 Task: Forward email with the signature Alan Parker with the subject 'Follow up on our last conversation' from softage.1@softage.net to 'softage.4@softage.net' with the message 'I wanted to confirm the availability of the meeting room for tomorrow's presentation.'
Action: Mouse moved to (1308, 227)
Screenshot: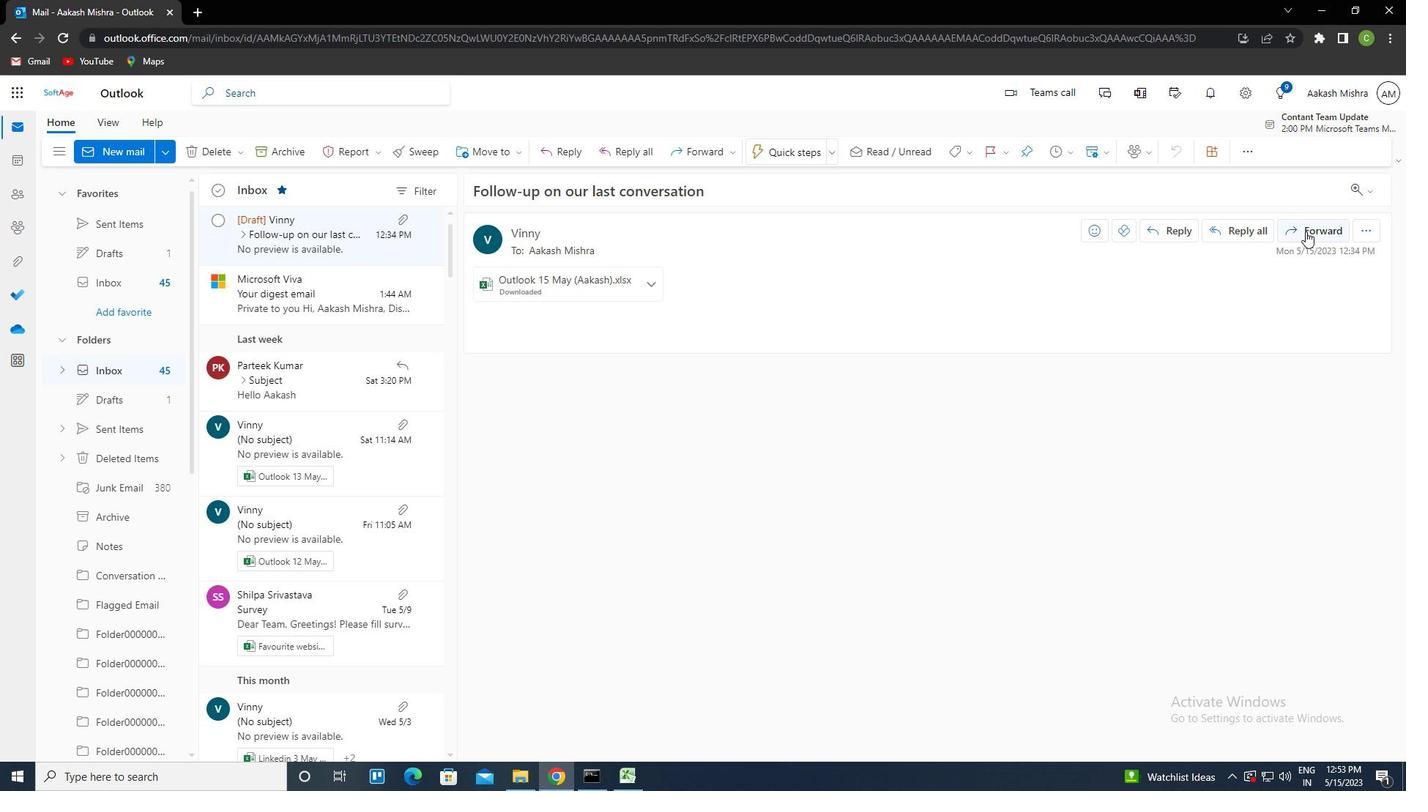 
Action: Mouse pressed left at (1308, 227)
Screenshot: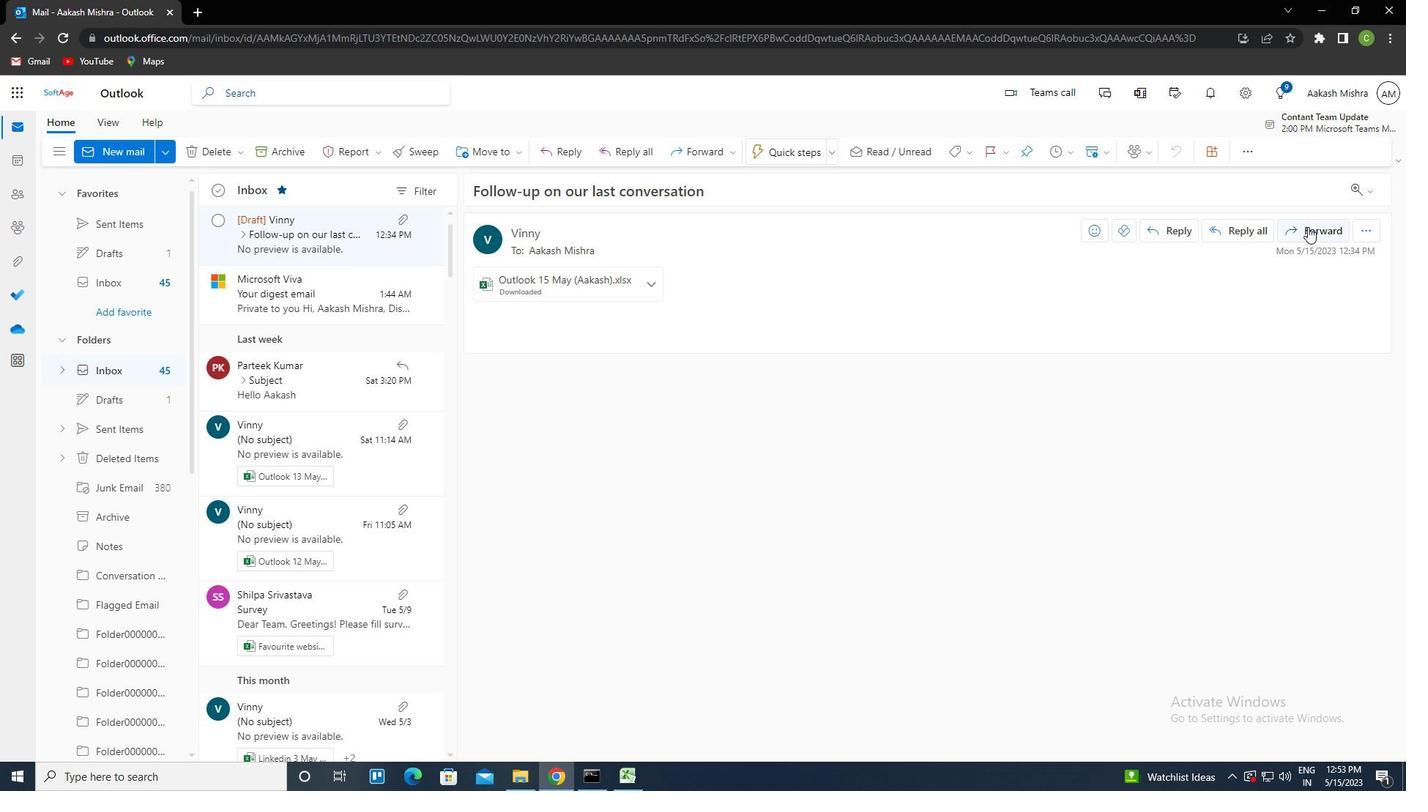 
Action: Mouse moved to (538, 305)
Screenshot: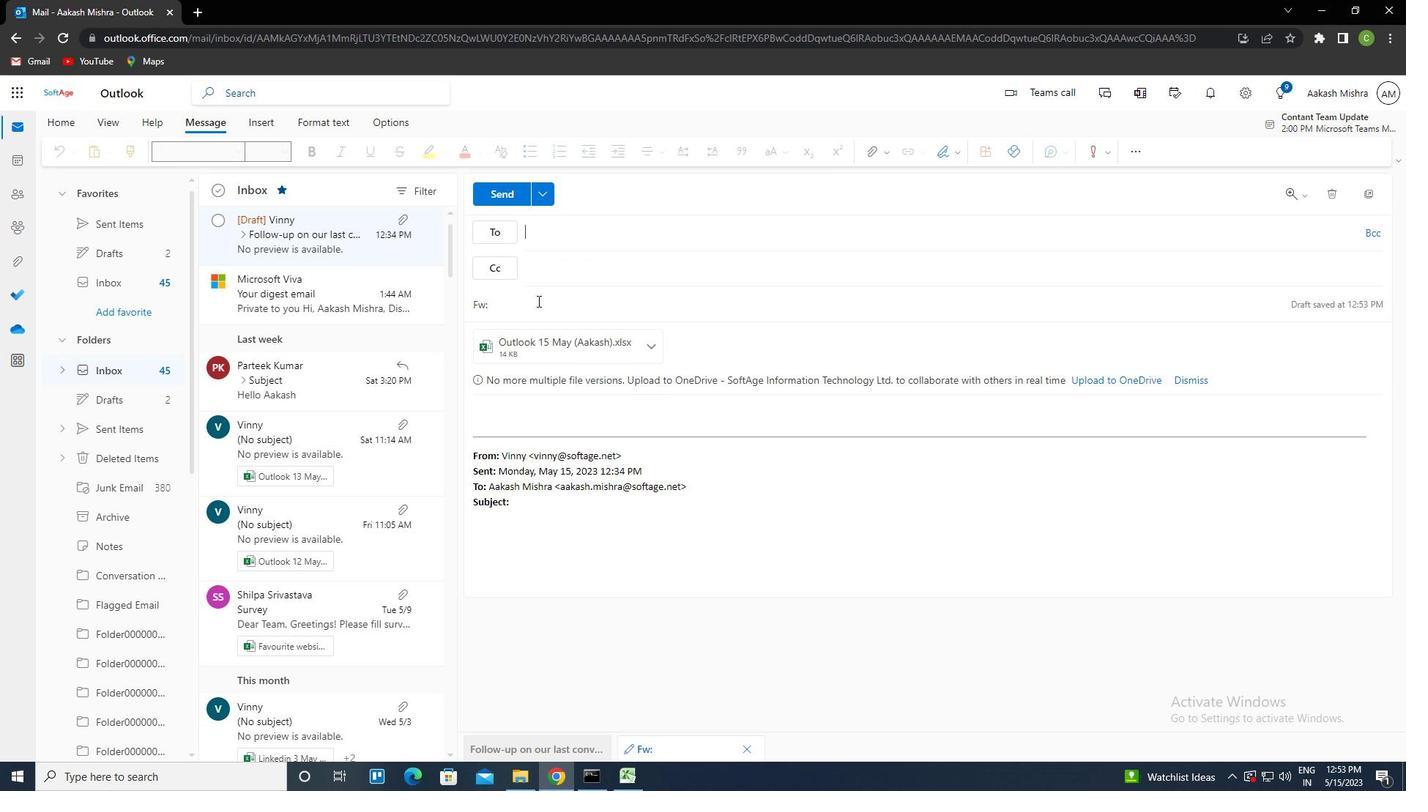 
Action: Mouse pressed left at (538, 305)
Screenshot: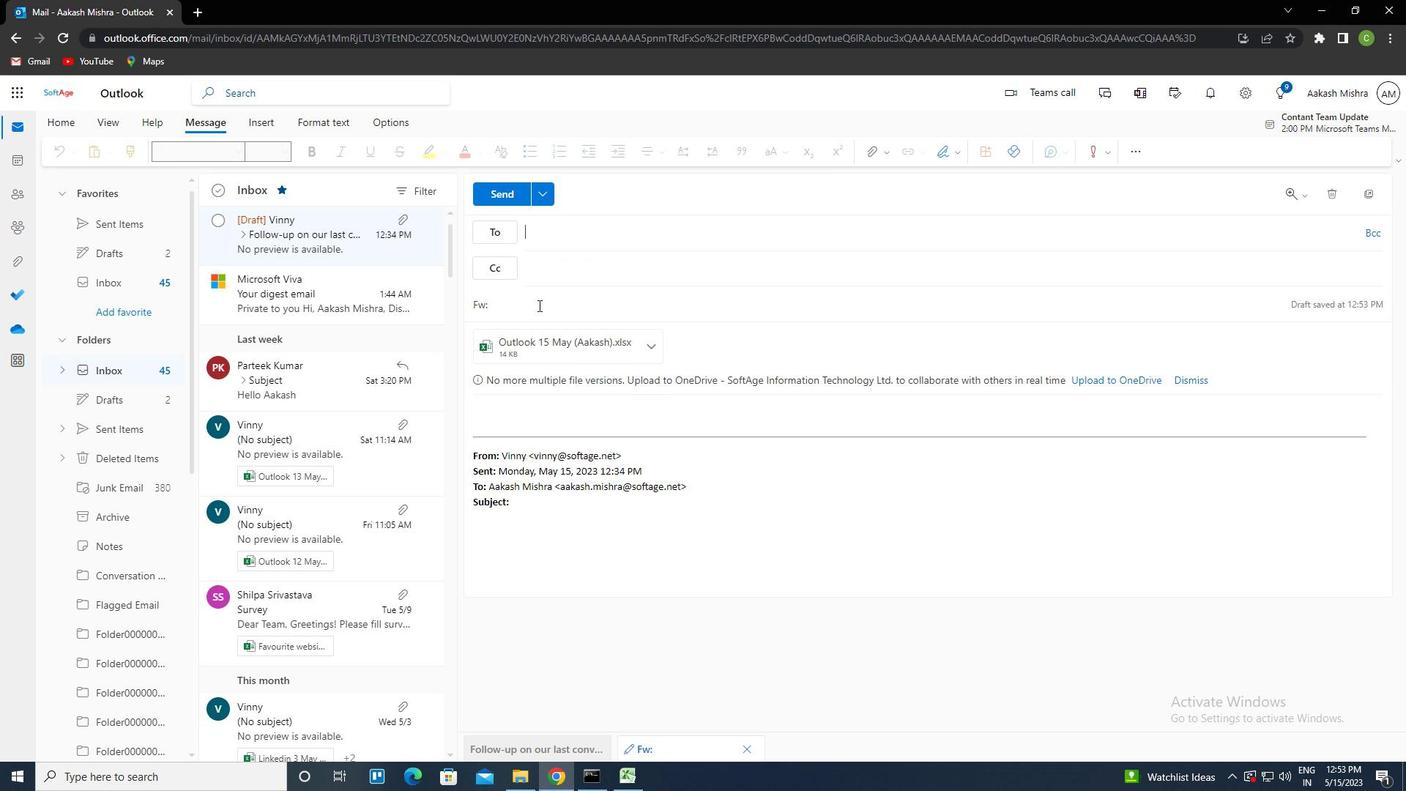 
Action: Mouse moved to (539, 305)
Screenshot: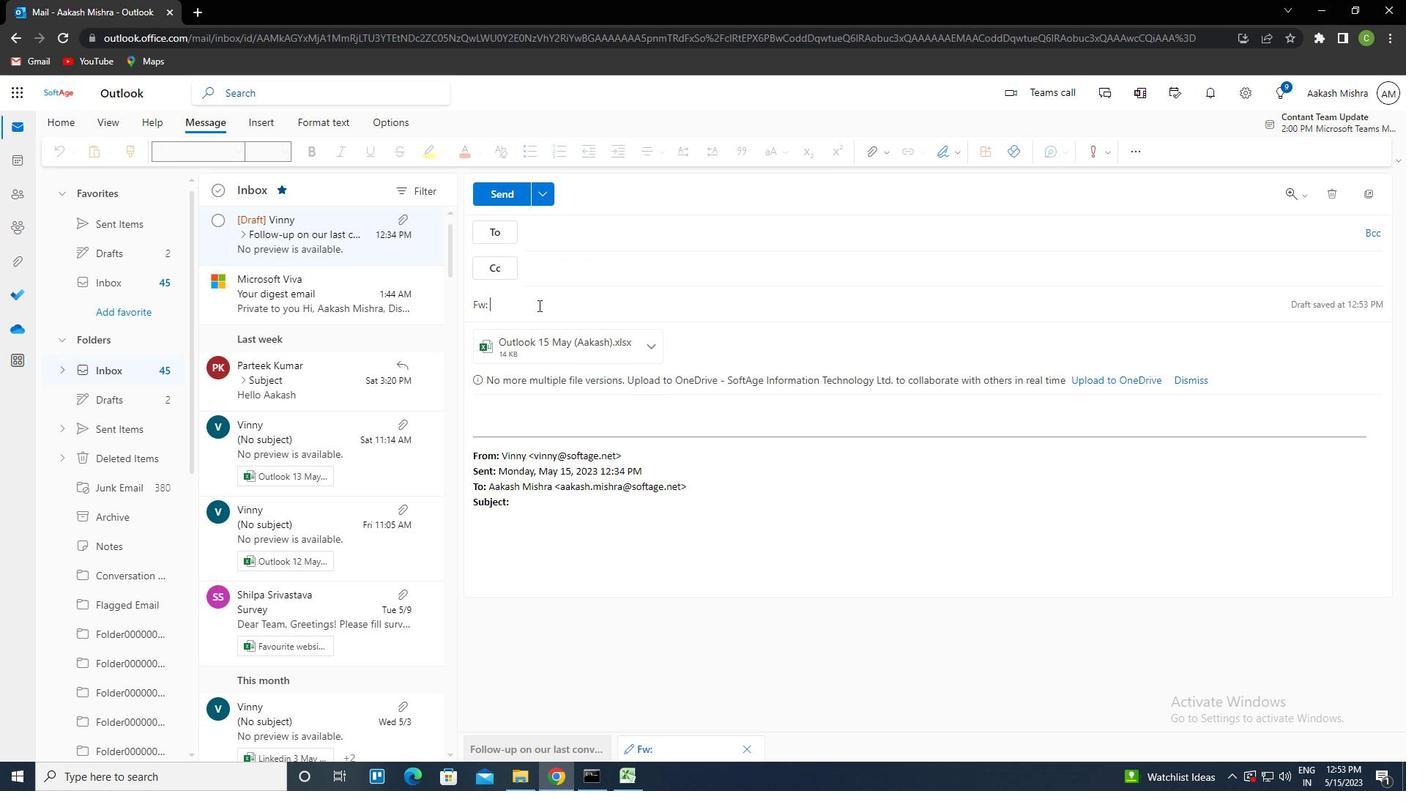 
Action: Key pressed <Key.caps_lock>f<Key.caps_lock>ollow-up<Key.space>on<Key.space>our<Key.space>last<Key.space>conversation
Screenshot: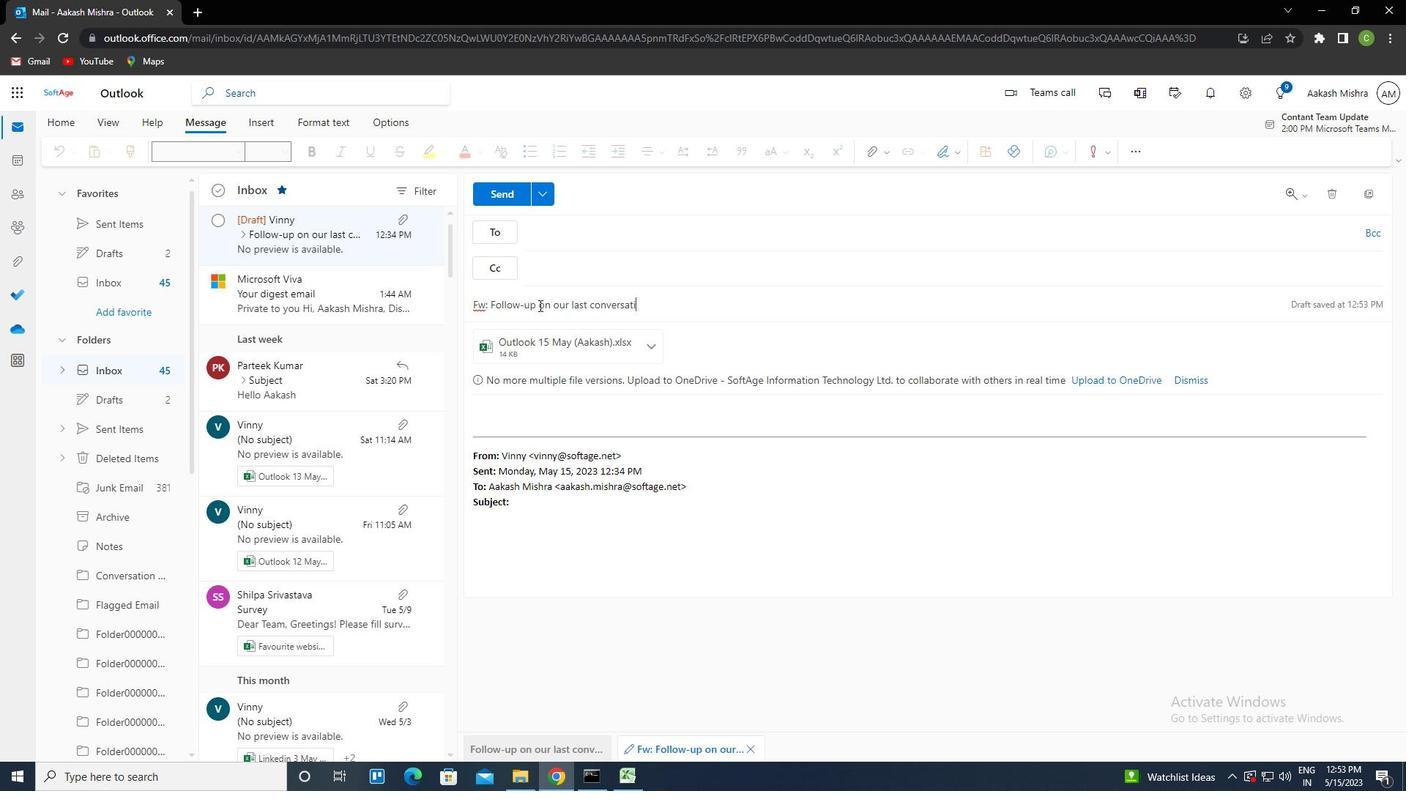 
Action: Mouse moved to (575, 229)
Screenshot: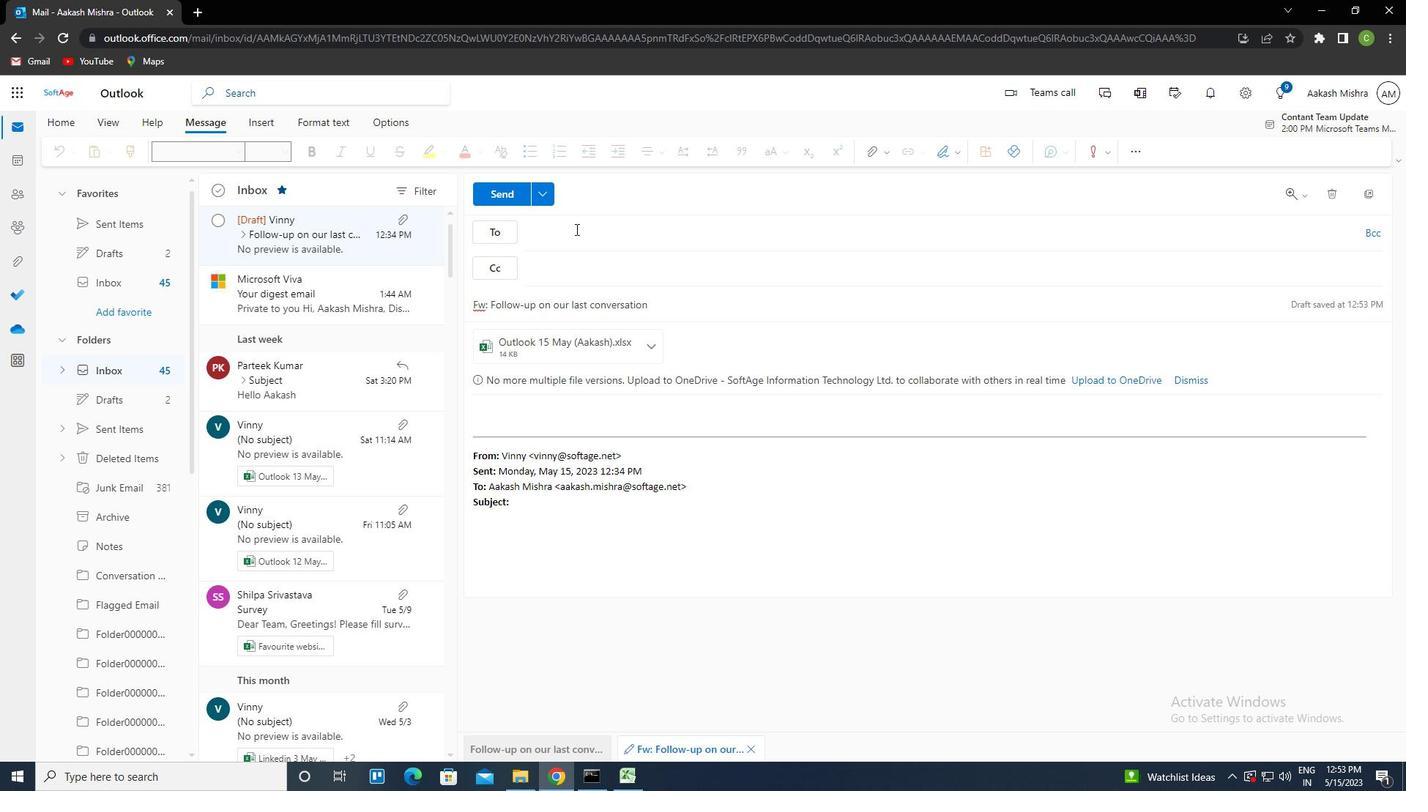 
Action: Mouse pressed left at (575, 229)
Screenshot: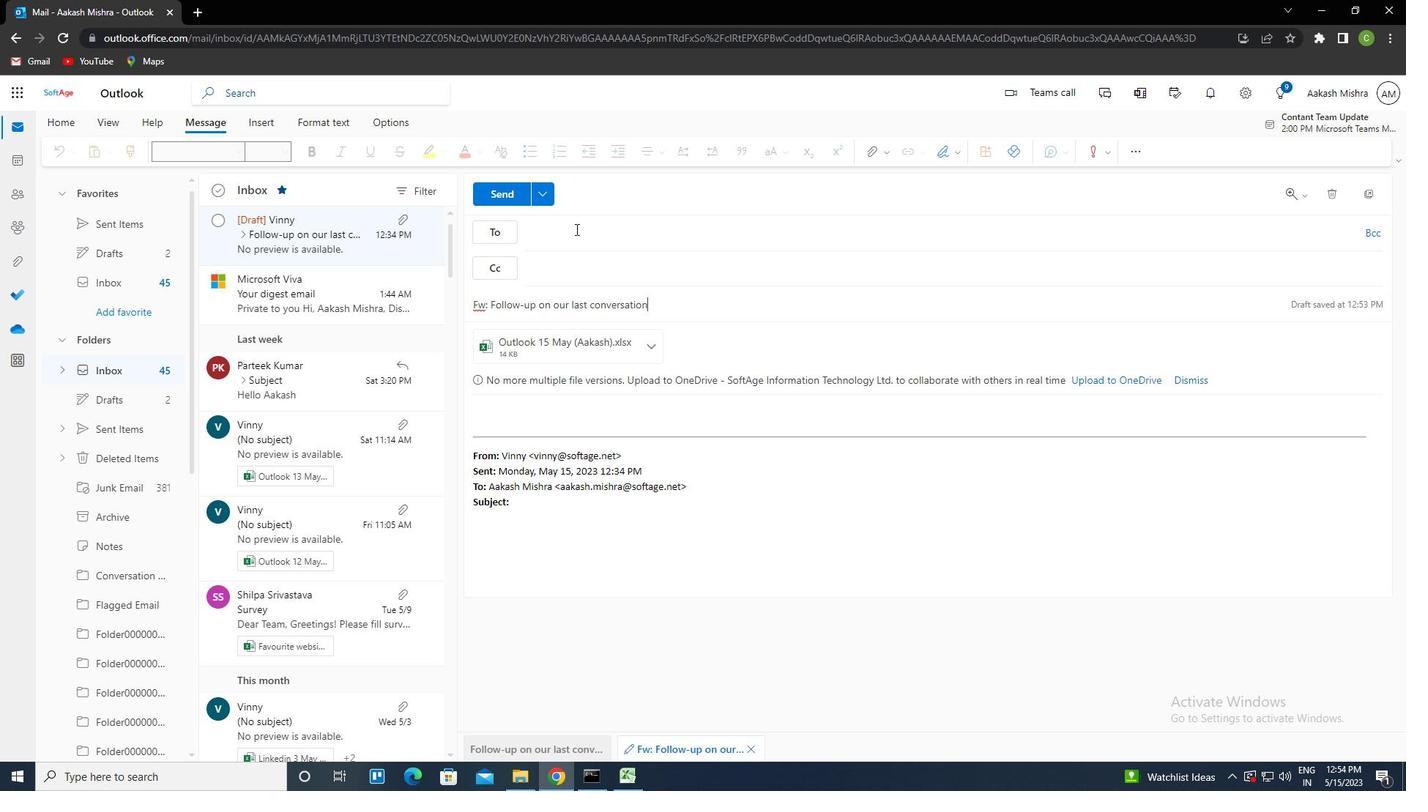 
Action: Key pressed softage.4<Key.shift>@SOA<Key.backspace>FTAGE.NET<Key.enter>
Screenshot: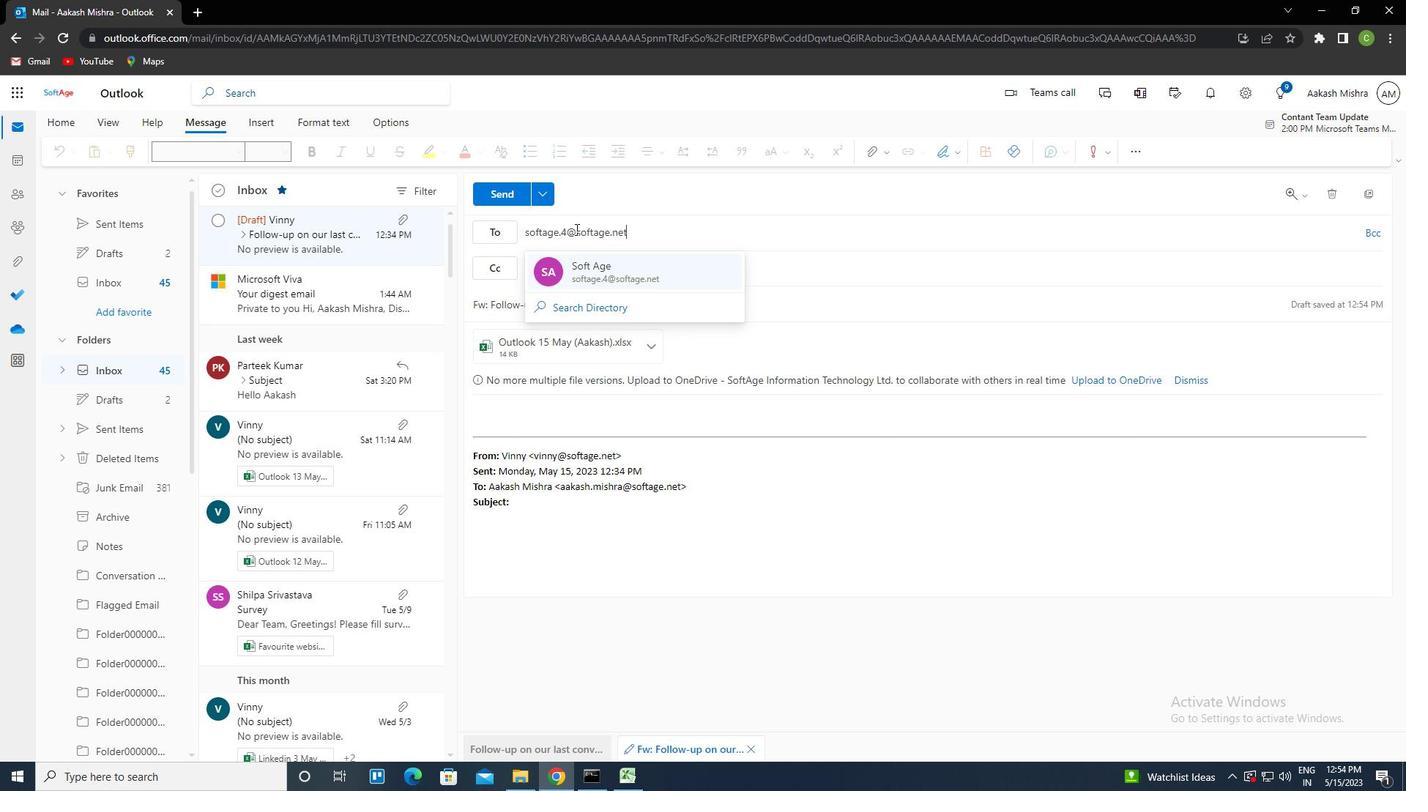 
Action: Mouse moved to (671, 348)
Screenshot: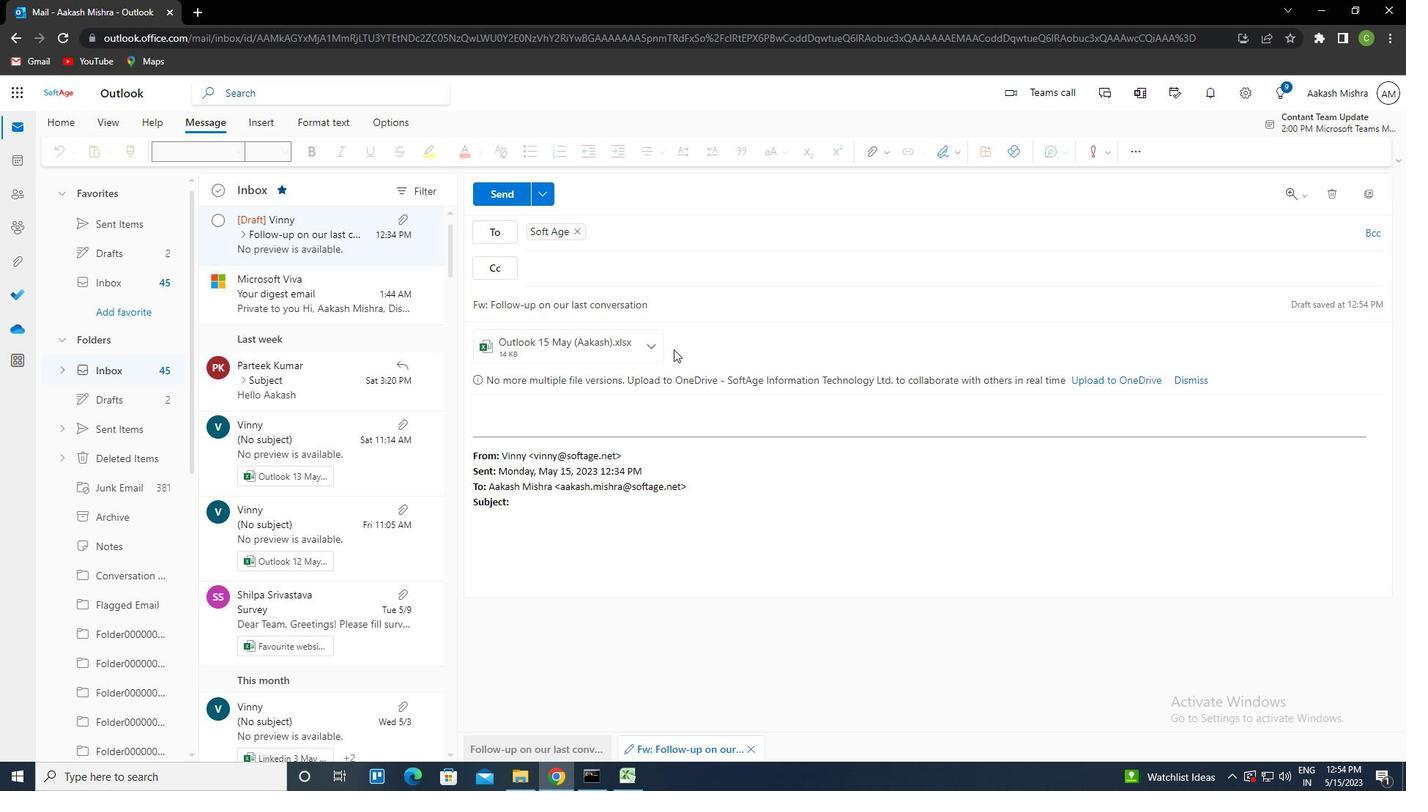 
Action: Mouse pressed left at (671, 348)
Screenshot: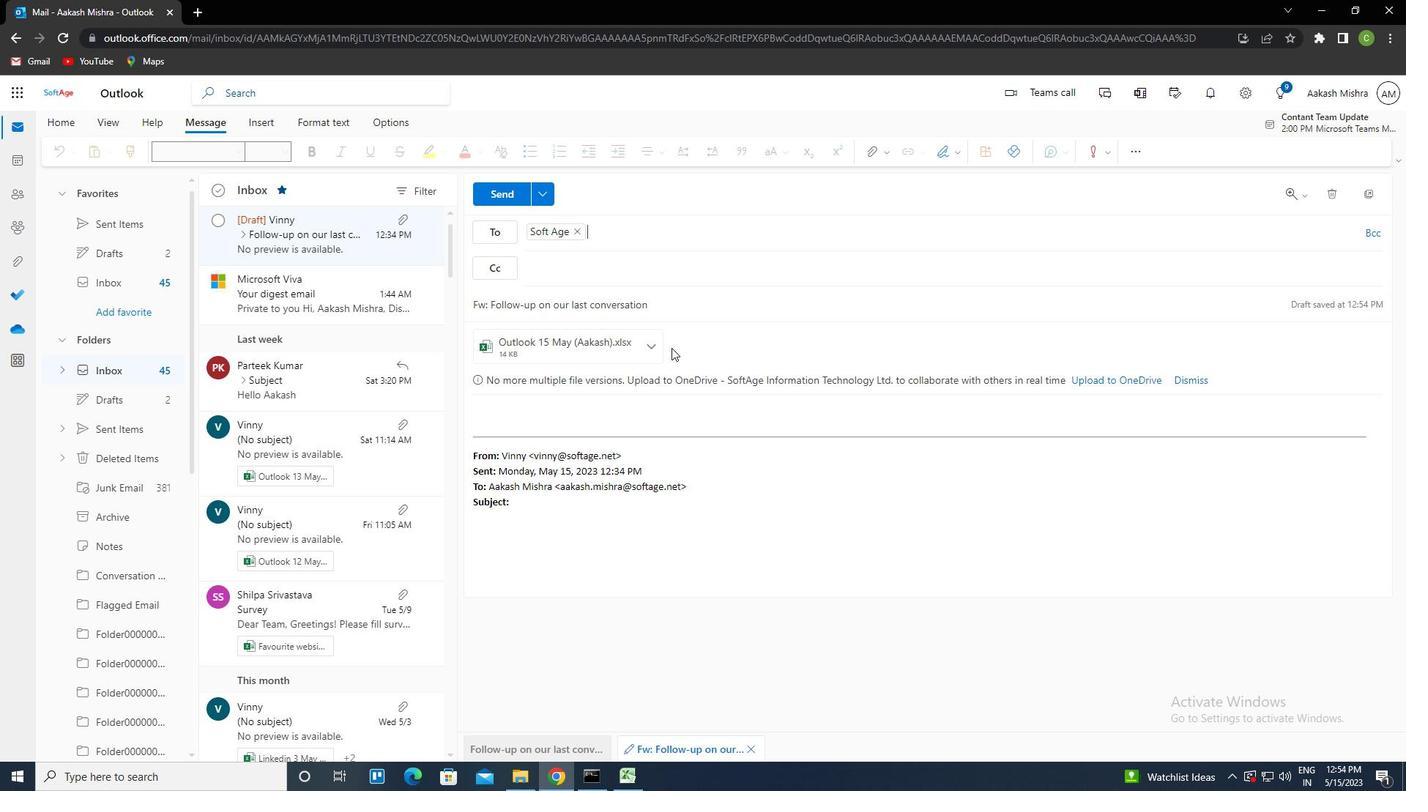 
Action: Mouse moved to (539, 408)
Screenshot: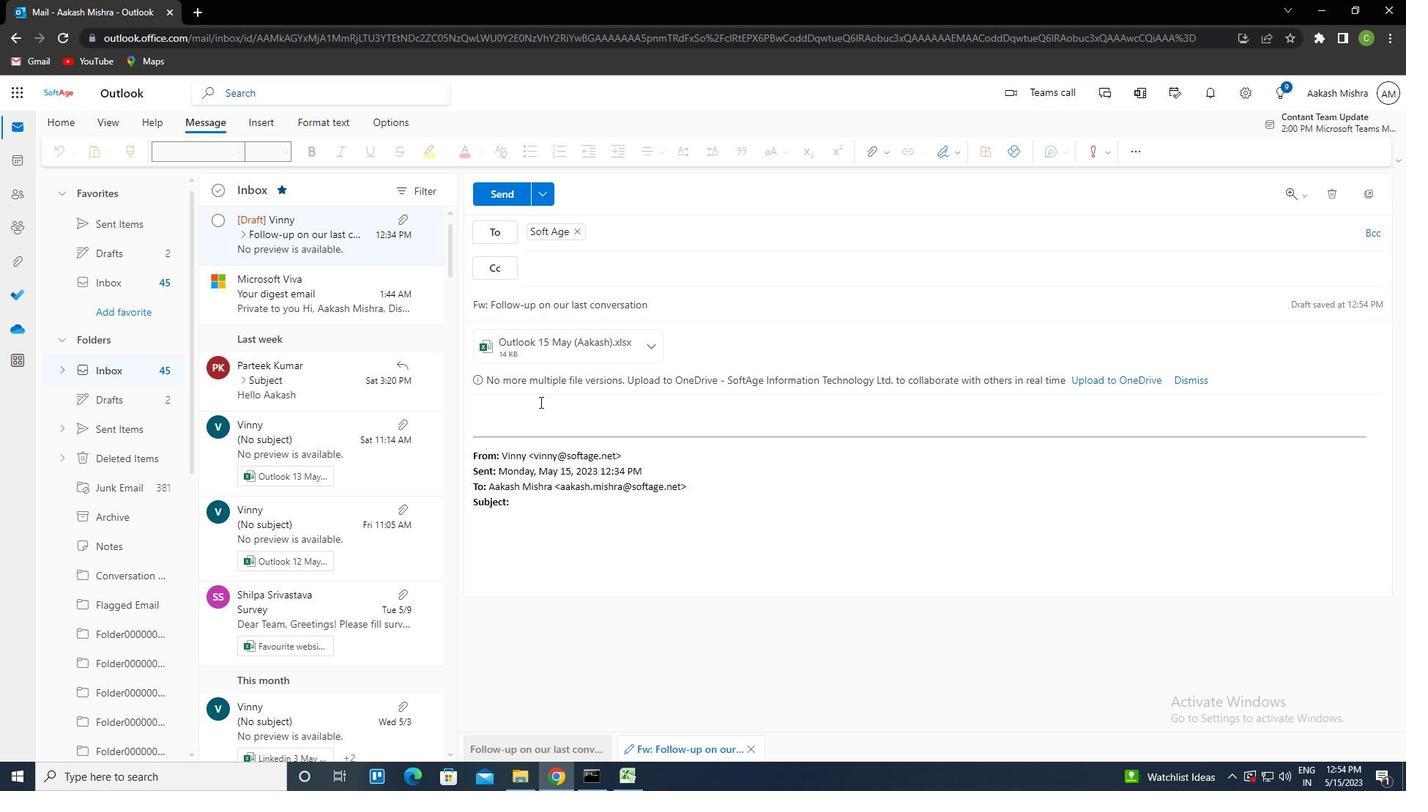 
Action: Mouse pressed left at (539, 408)
Screenshot: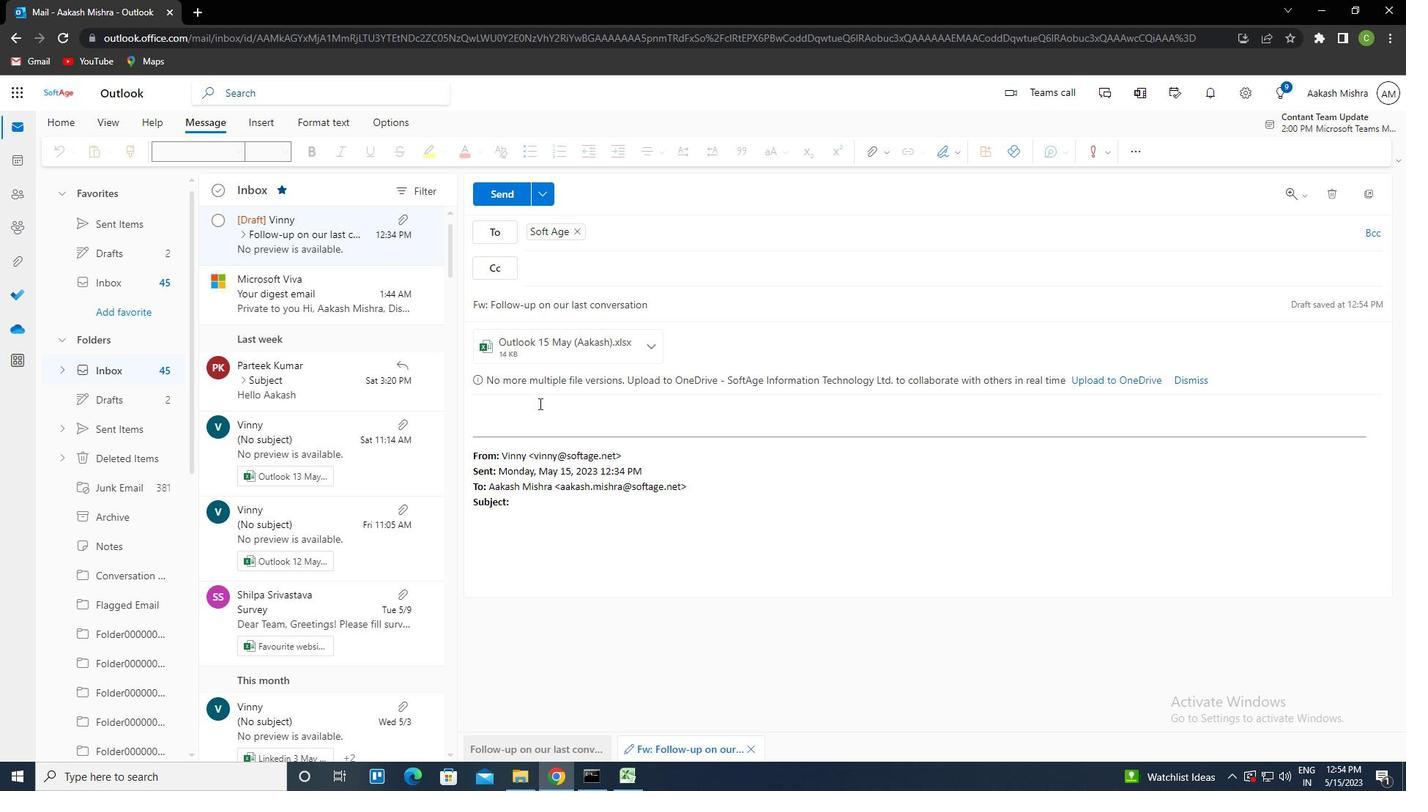 
Action: Key pressed <Key.caps_lock>I<Key.caps_lock><Key.space>WNTED<Key.backspace><Key.backspace><Key.backspace><Key.backspace>ANTED<Key.space>TO<Key.space>CONFIRM<Key.space>THE<Key.space>AVAILABILITY<Key.space>OF<Key.space>THE<Key.space>MEETING<Key.space>ROOM<Key.space>FOR<Key.space>TOMORROW'S<Key.space>PRESENTATION
Screenshot: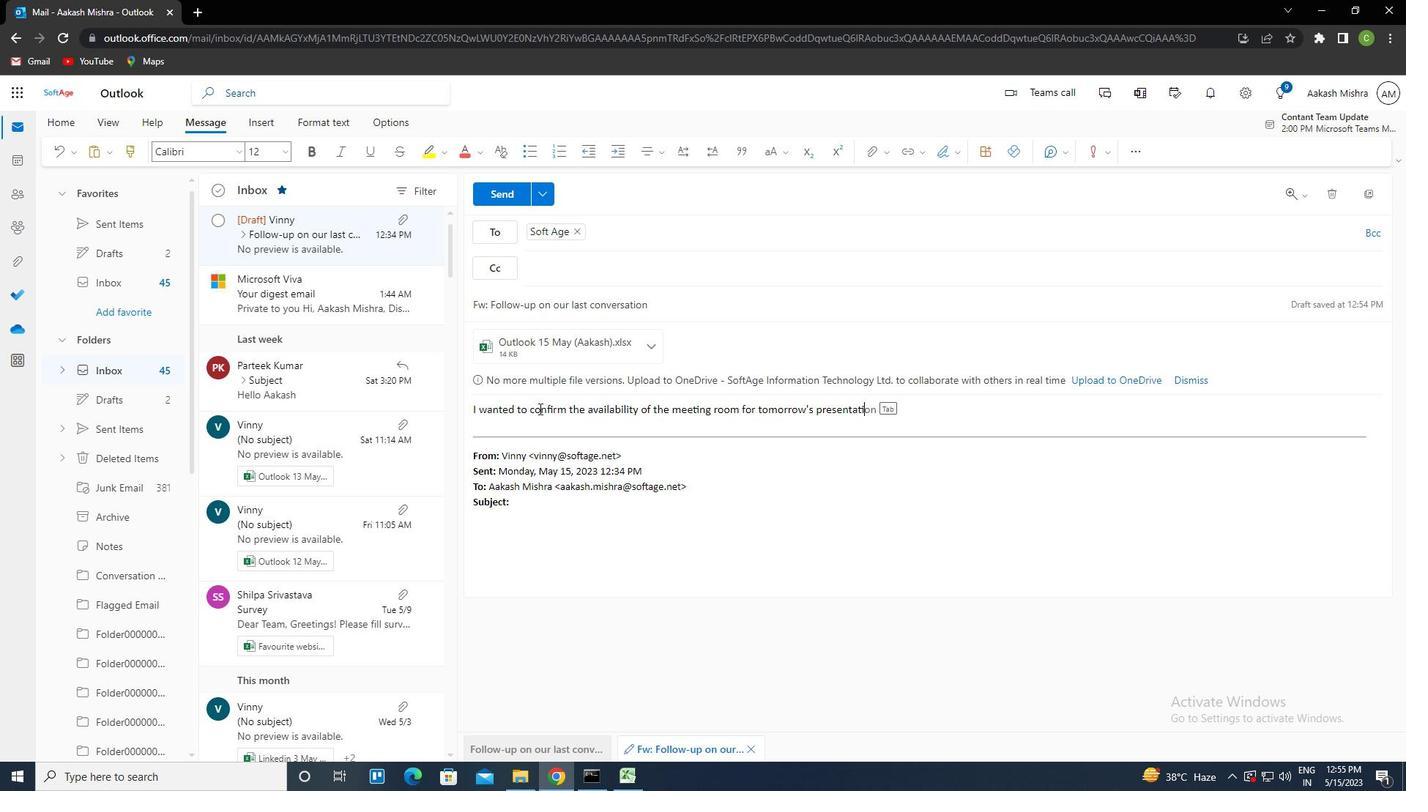 
Action: Mouse moved to (512, 194)
Screenshot: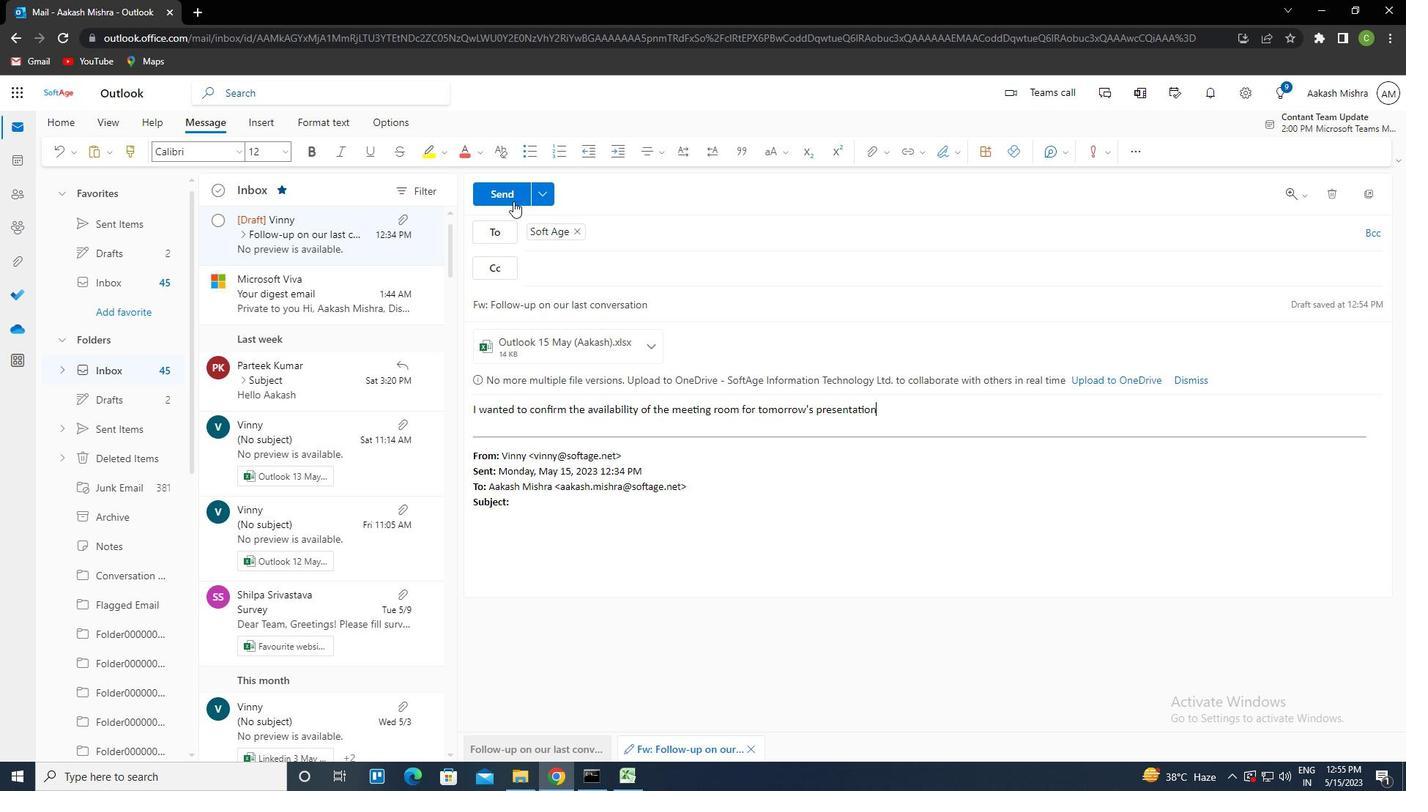 
Action: Mouse pressed left at (512, 194)
Screenshot: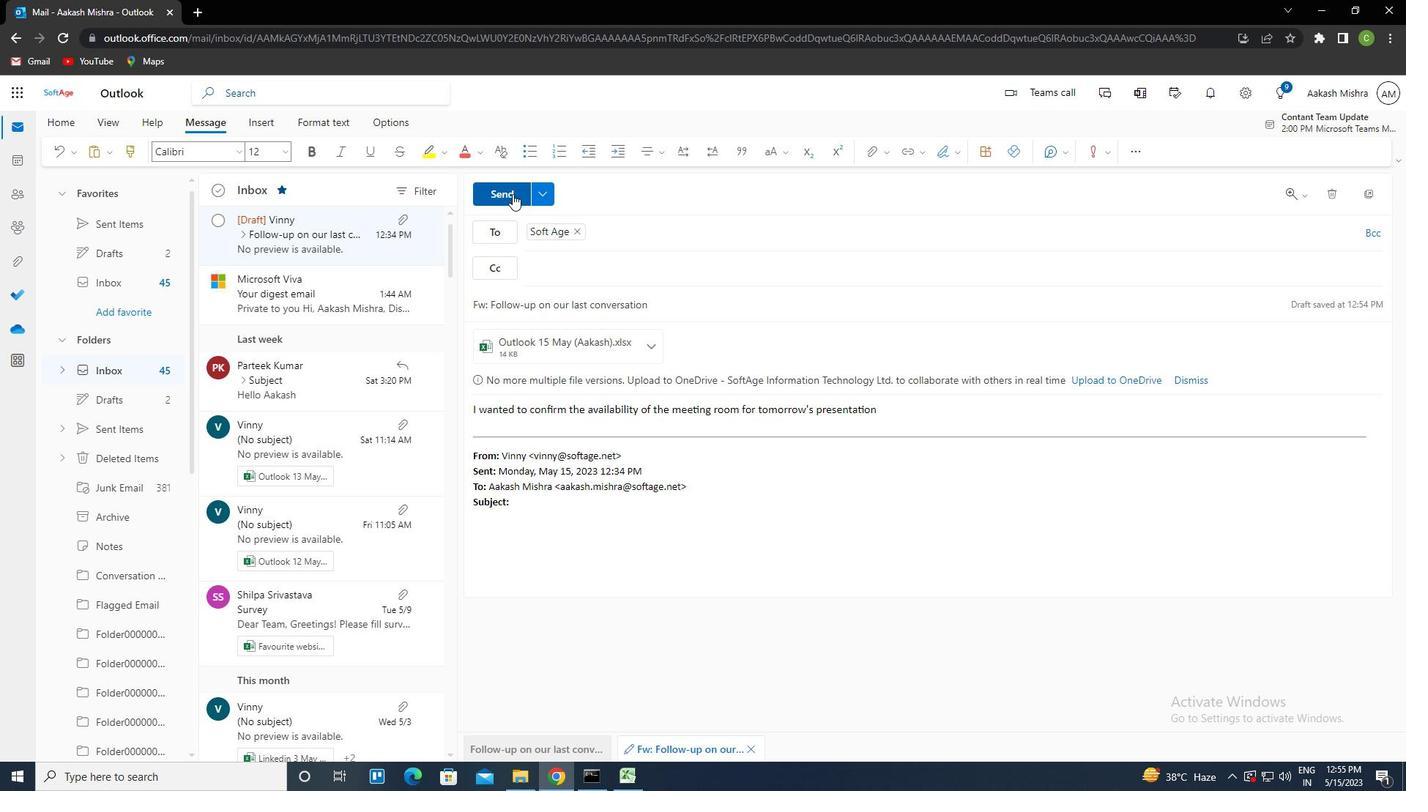 
Action: Mouse moved to (864, 416)
Screenshot: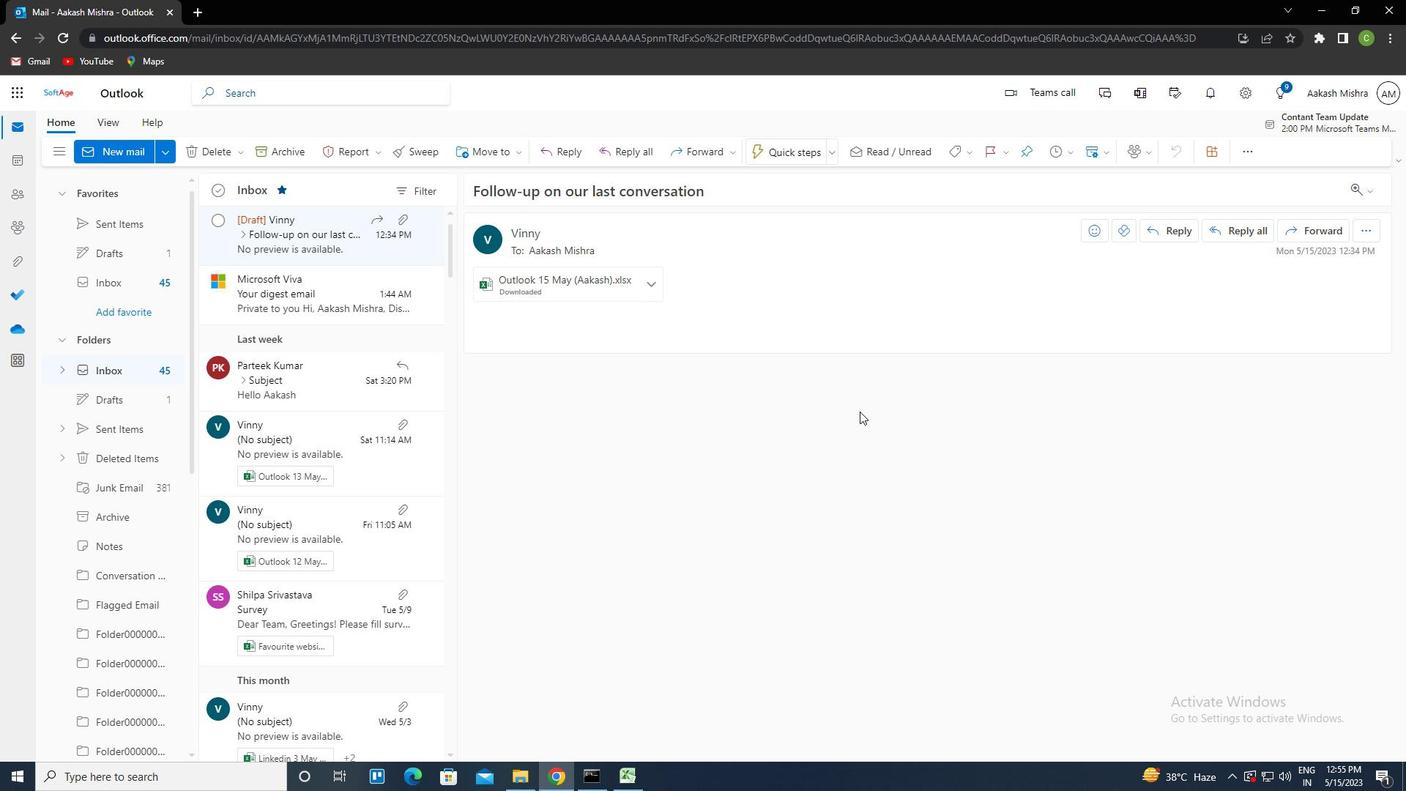 
